 Task: Add the task  Develop a new online appointment scheduling system for a service provider to the section Code Charge in the project AgileHorizon and add a Due Date to the respective task as 2023/07/21
Action: Mouse moved to (66, 420)
Screenshot: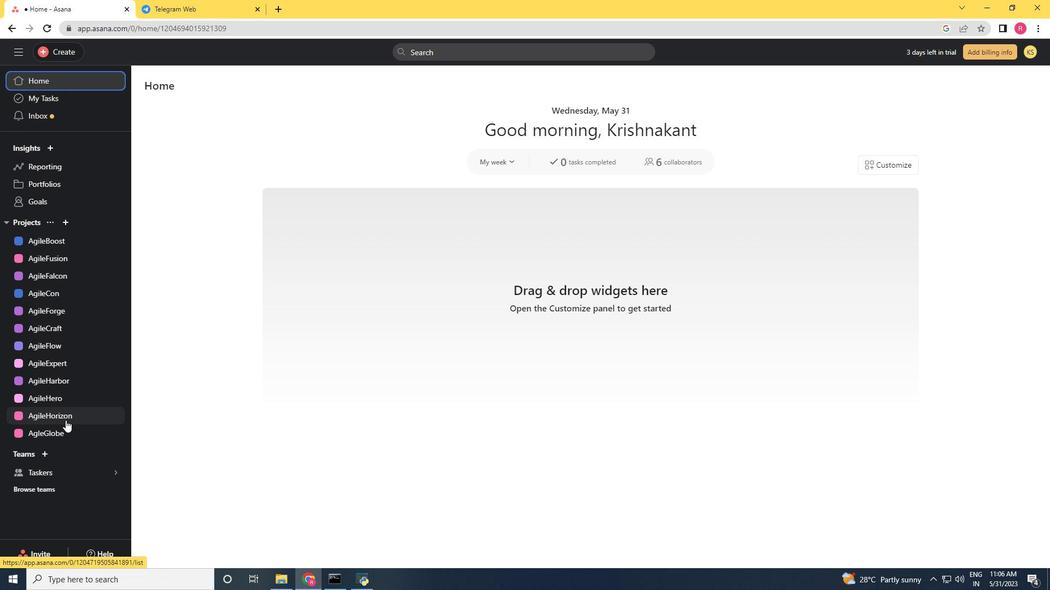 
Action: Mouse pressed left at (66, 420)
Screenshot: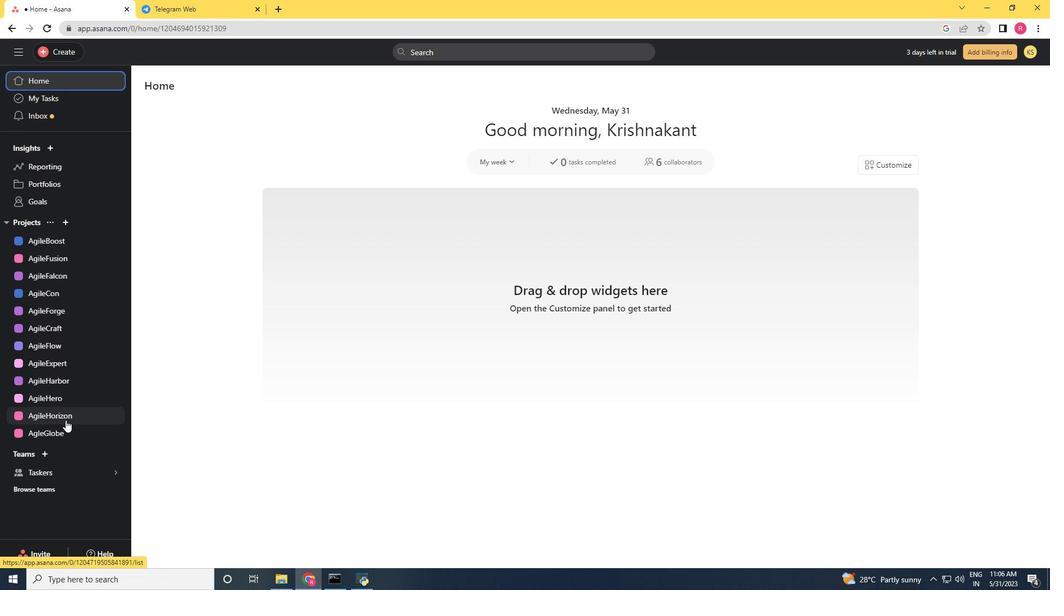 
Action: Mouse moved to (587, 382)
Screenshot: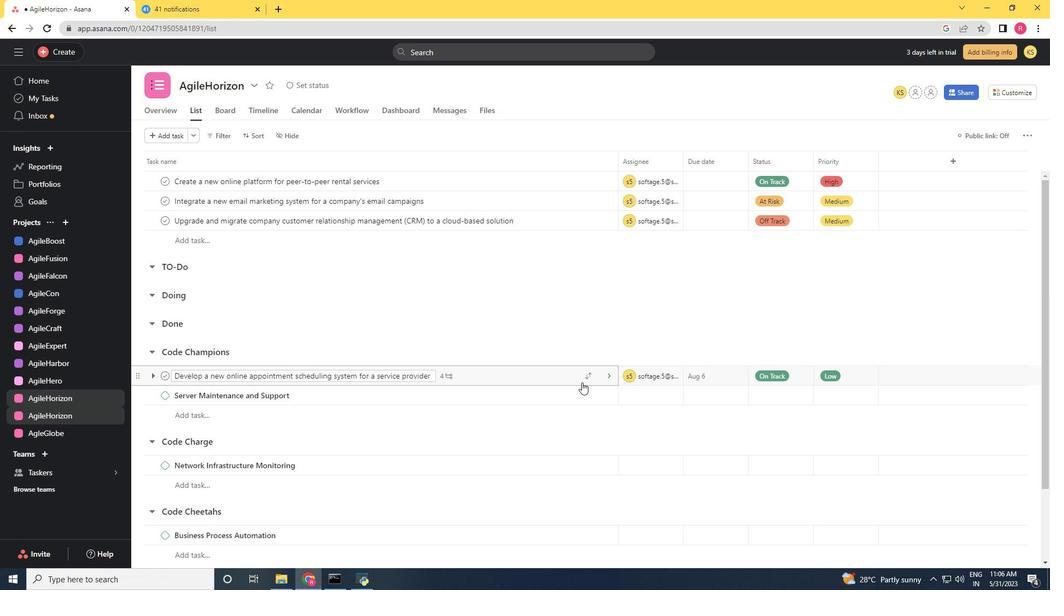 
Action: Mouse pressed left at (587, 382)
Screenshot: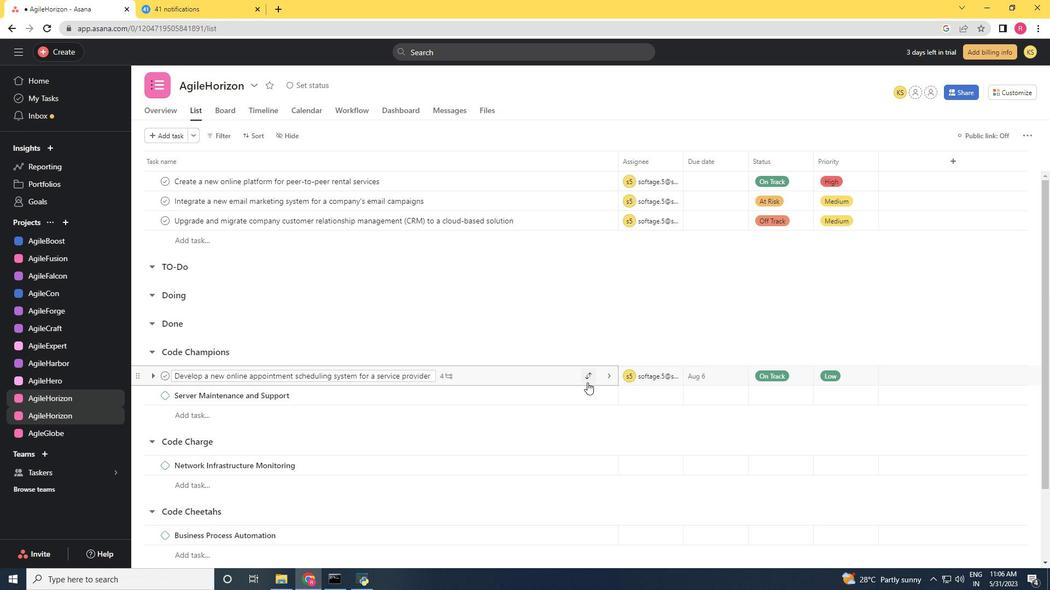 
Action: Mouse moved to (562, 318)
Screenshot: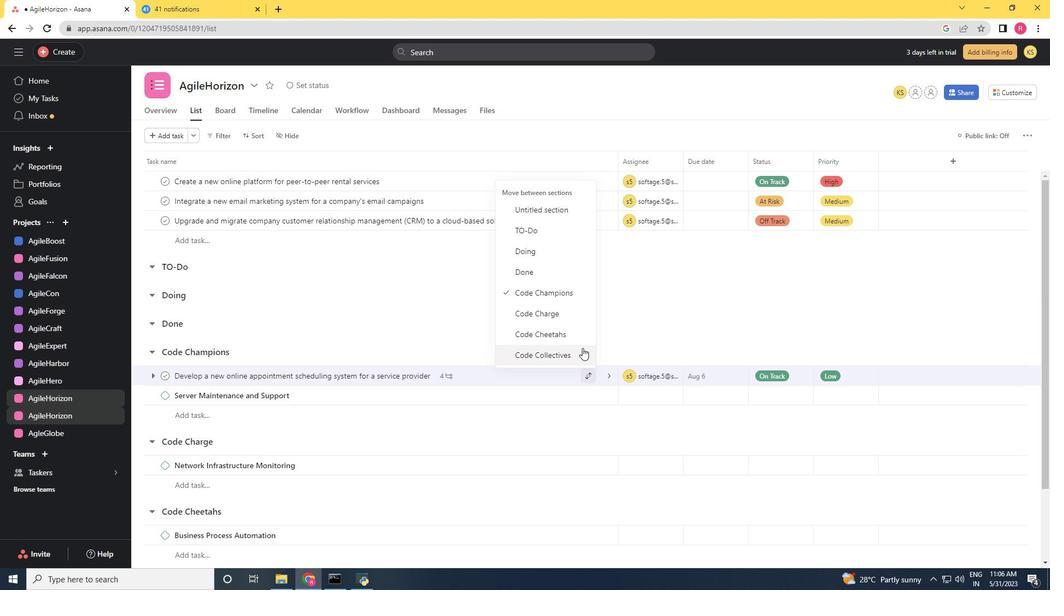 
Action: Mouse pressed left at (562, 318)
Screenshot: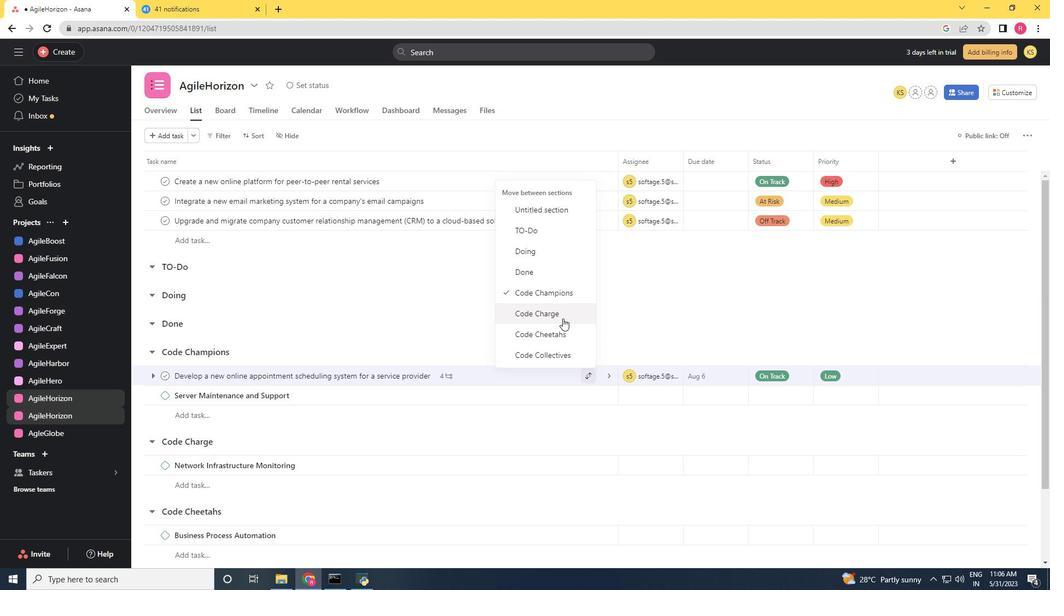 
Action: Mouse moved to (542, 444)
Screenshot: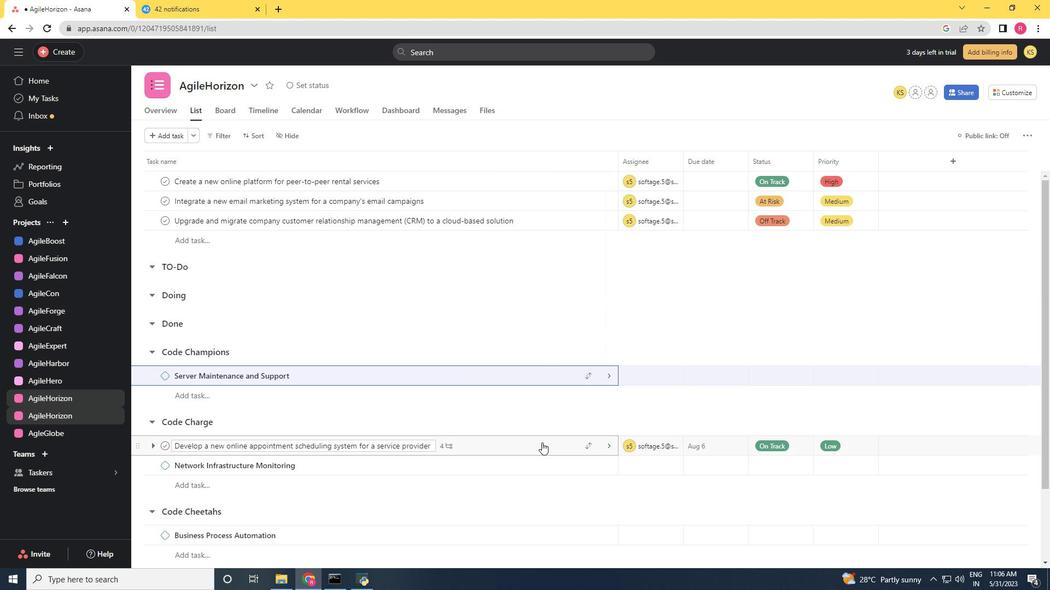 
Action: Mouse pressed left at (542, 444)
Screenshot: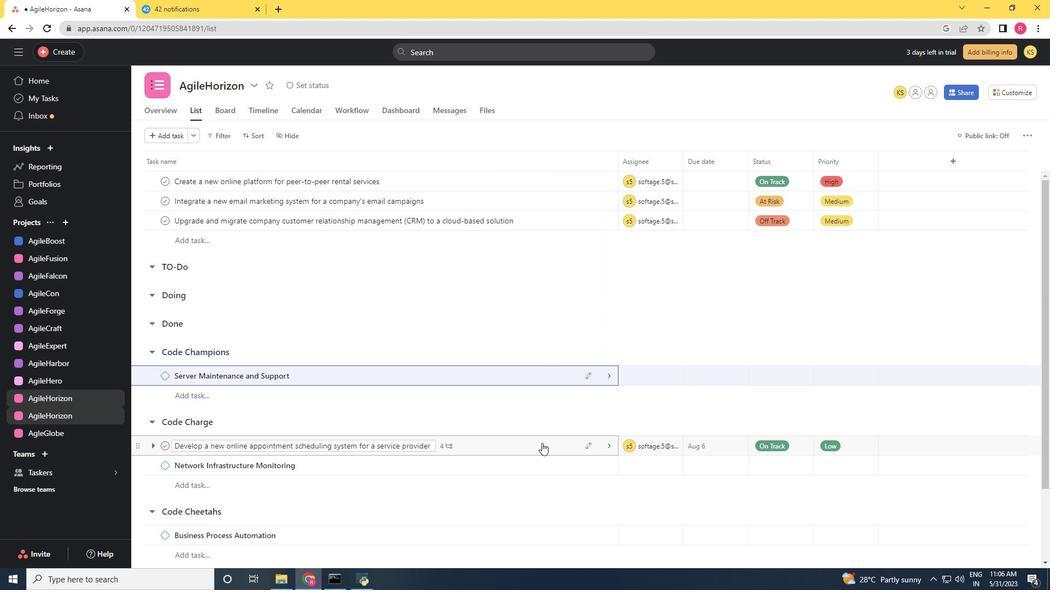 
Action: Mouse moved to (806, 240)
Screenshot: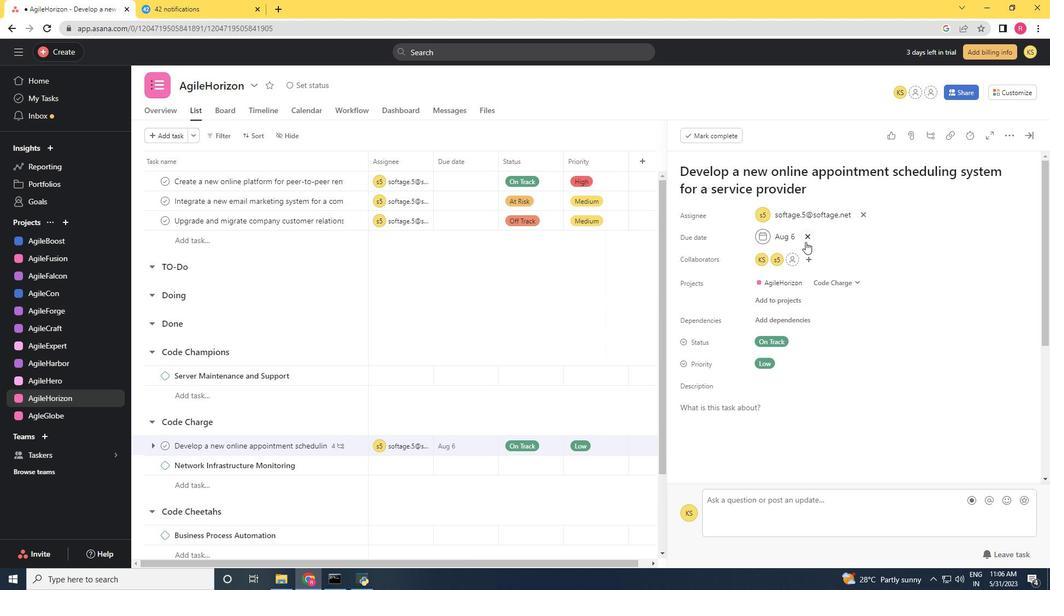 
Action: Mouse pressed left at (806, 240)
Screenshot: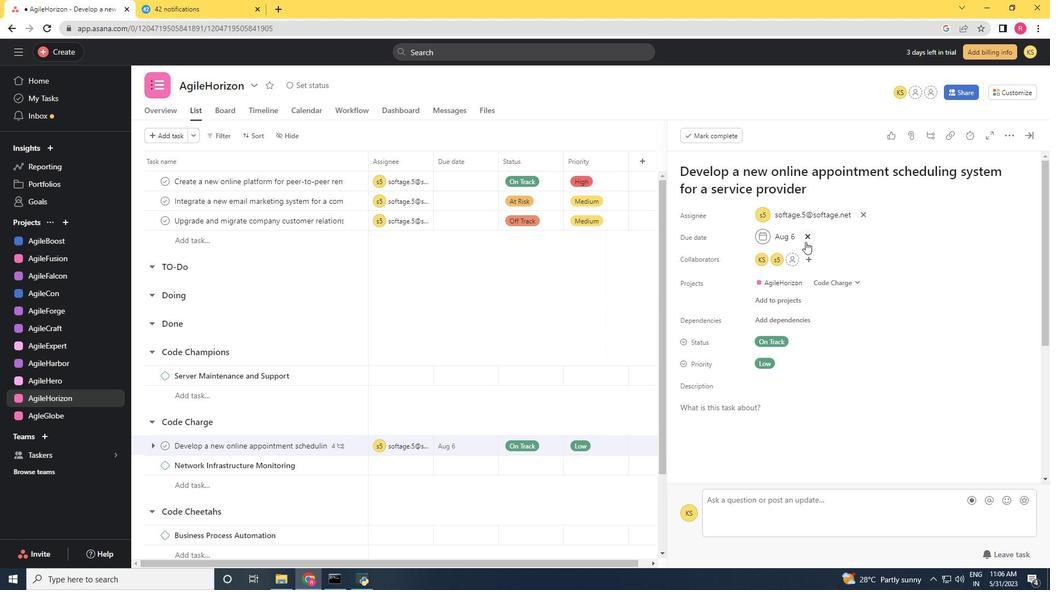 
Action: Mouse moved to (772, 236)
Screenshot: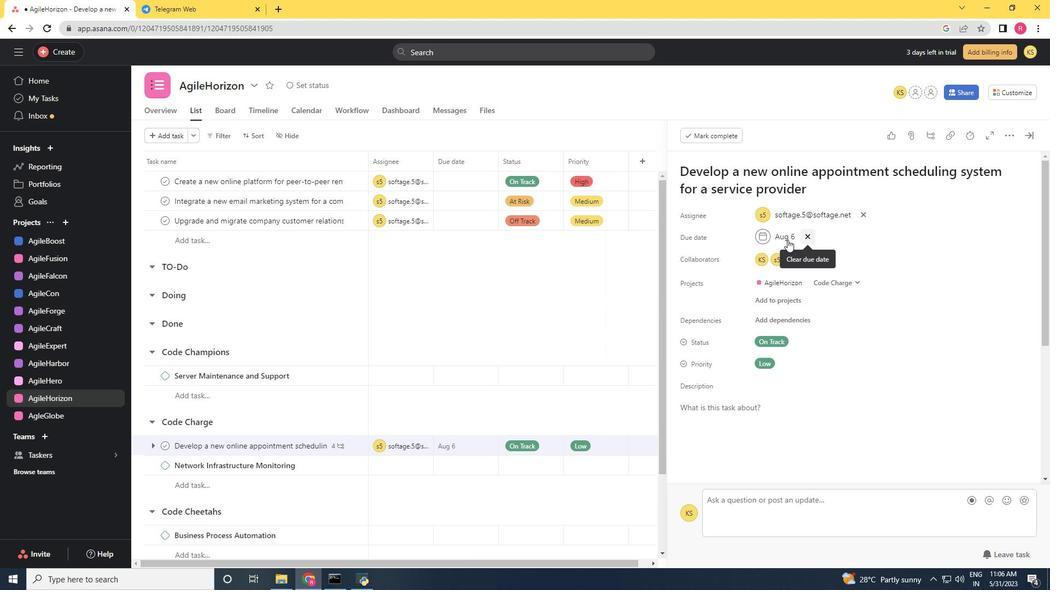 
Action: Mouse pressed left at (772, 236)
Screenshot: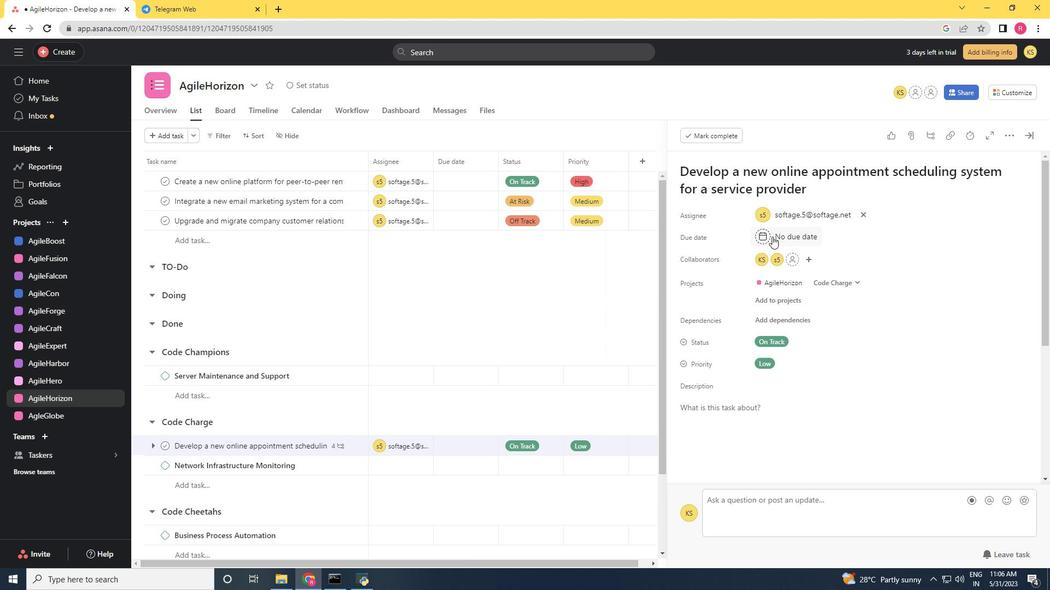 
Action: Mouse moved to (886, 297)
Screenshot: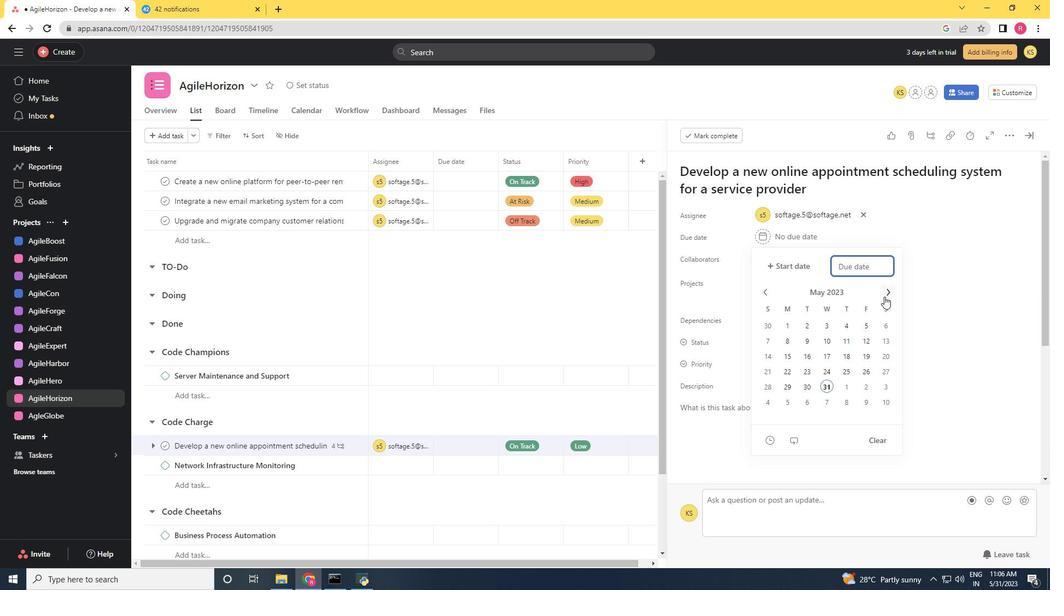 
Action: Mouse pressed left at (886, 297)
Screenshot: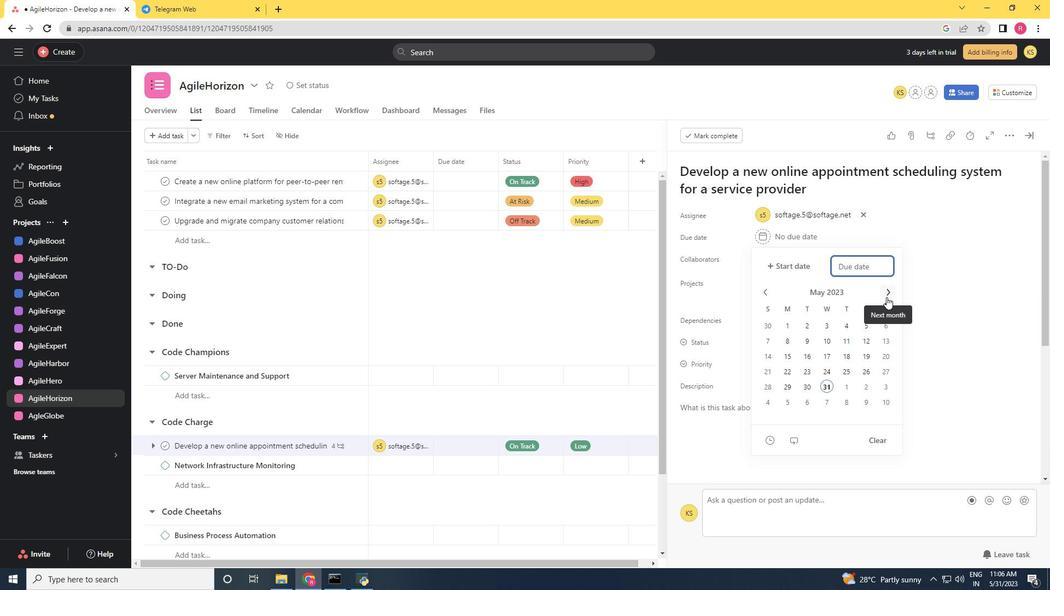 
Action: Mouse pressed left at (886, 297)
Screenshot: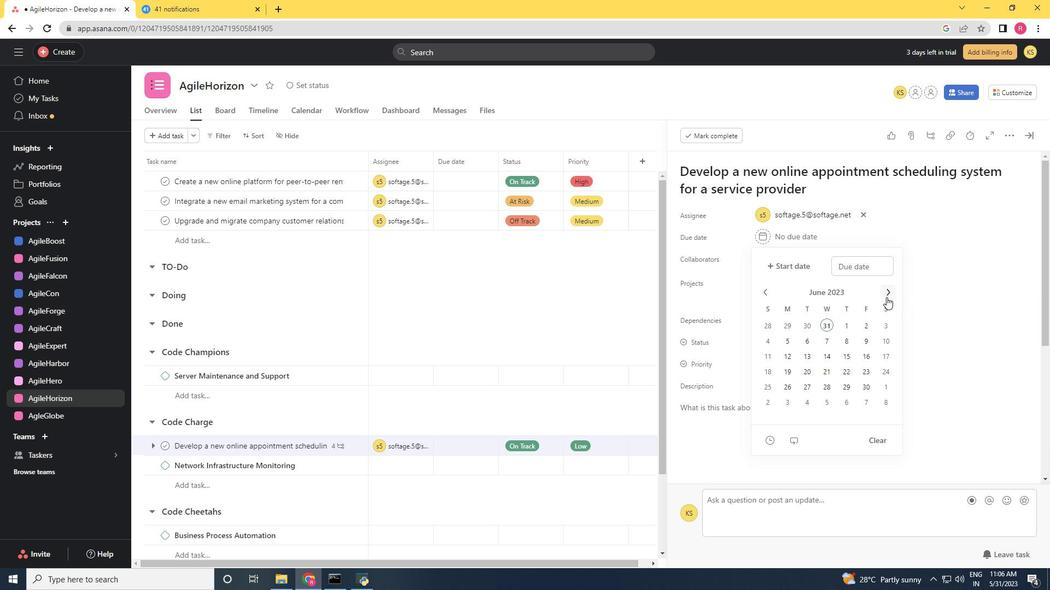 
Action: Mouse moved to (870, 370)
Screenshot: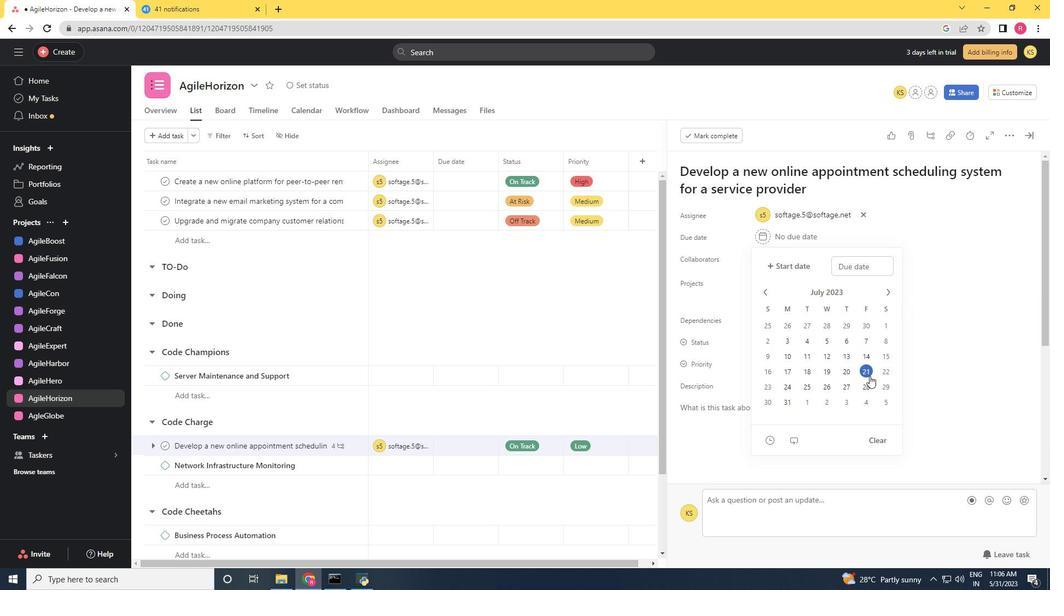 
Action: Mouse pressed left at (870, 370)
Screenshot: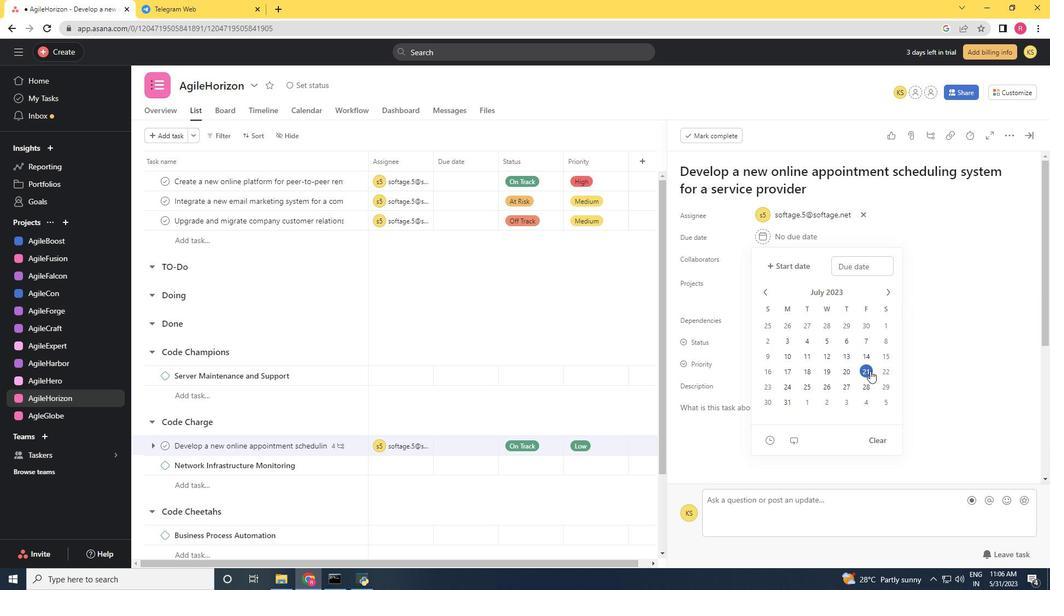
Action: Mouse moved to (958, 338)
Screenshot: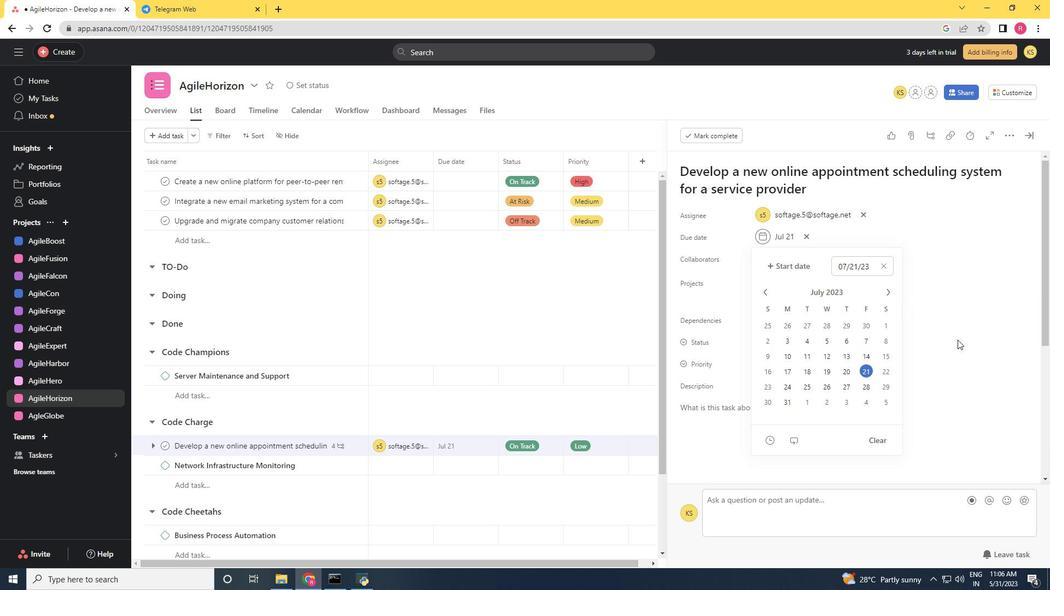 
Action: Mouse pressed left at (958, 338)
Screenshot: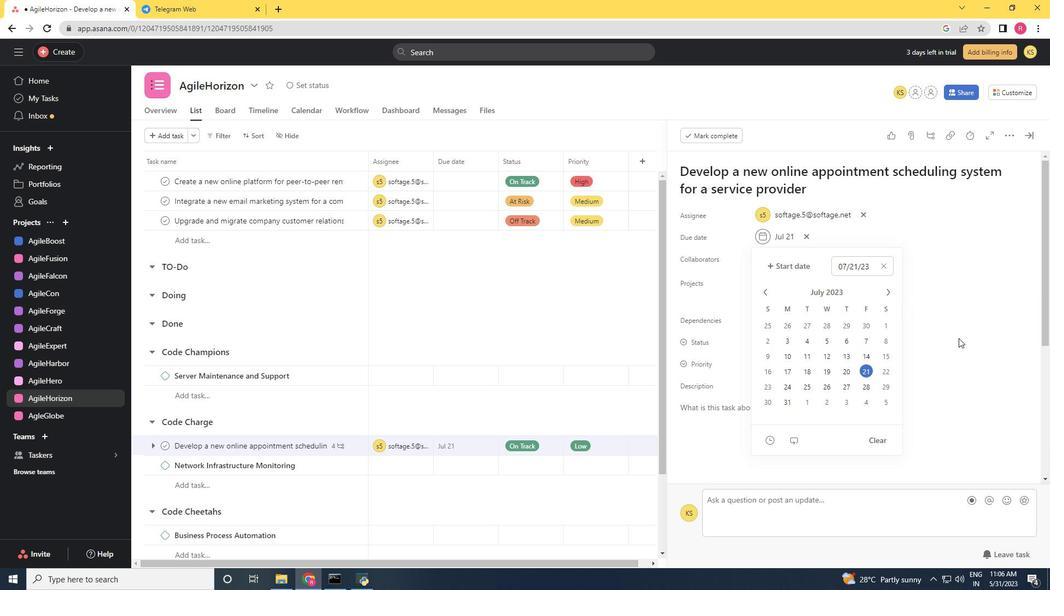 
Action: Mouse moved to (1026, 129)
Screenshot: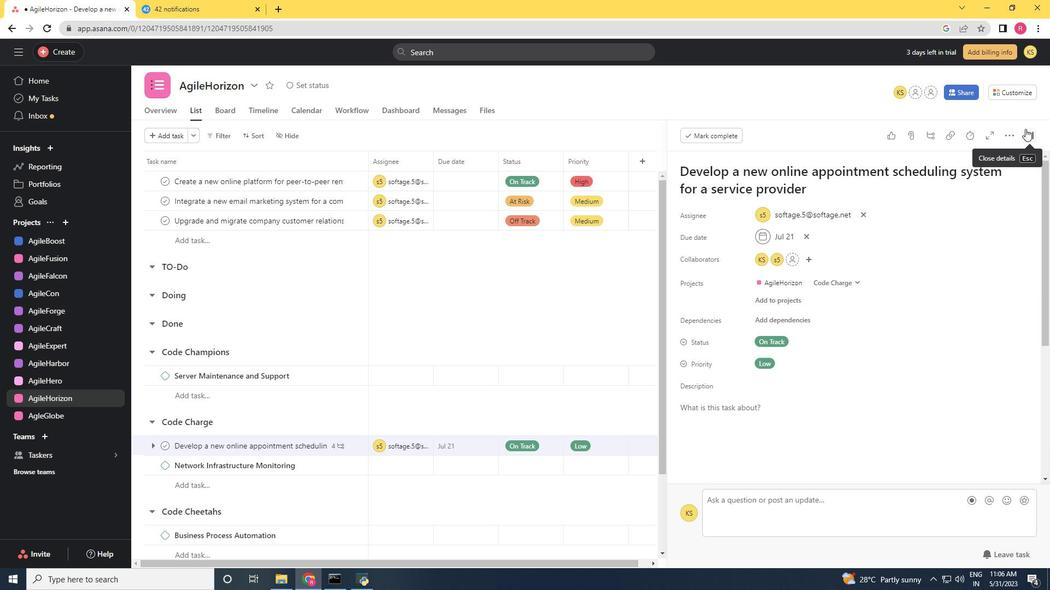 
Action: Mouse pressed left at (1026, 129)
Screenshot: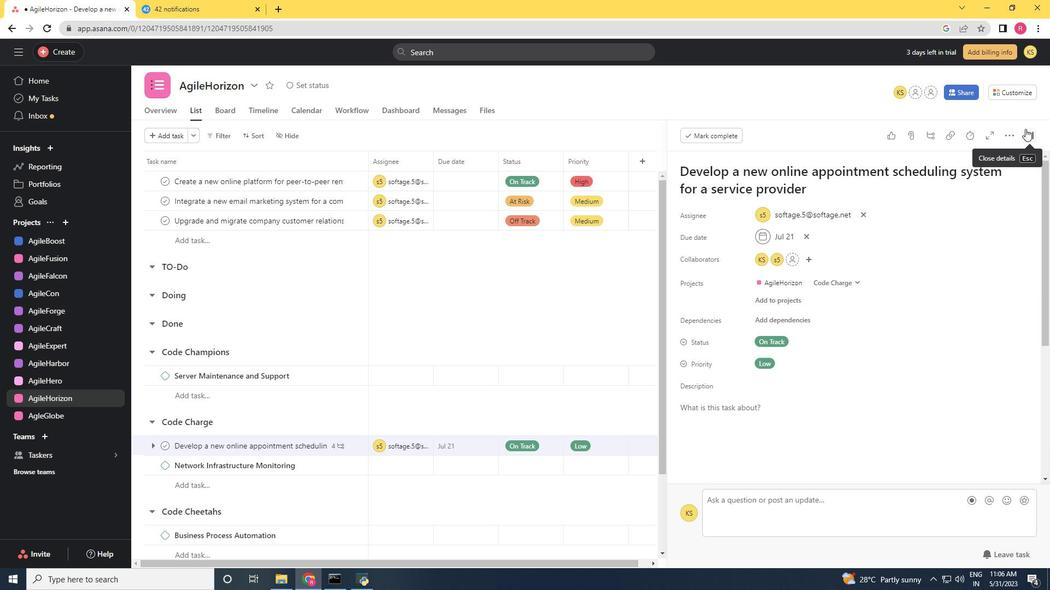 
Action: Mouse moved to (928, 254)
Screenshot: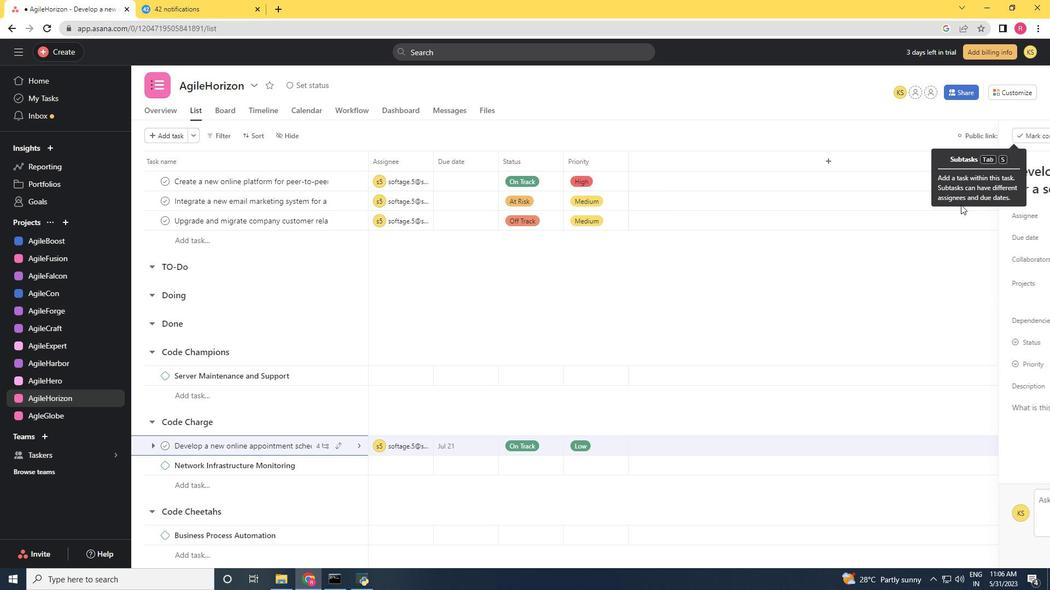
